 Task: Select Customize
Action: Mouse moved to (189, 137)
Screenshot: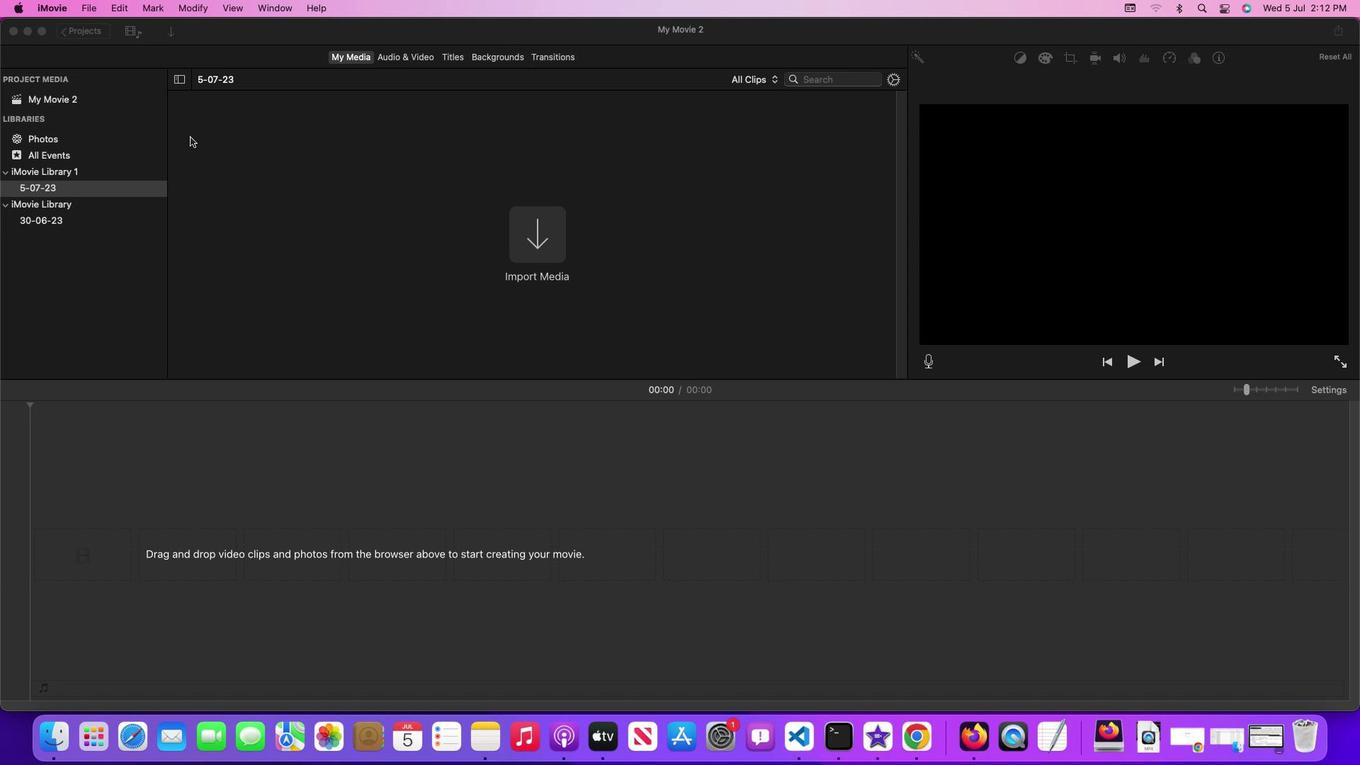 
Action: Mouse pressed left at (189, 137)
Screenshot: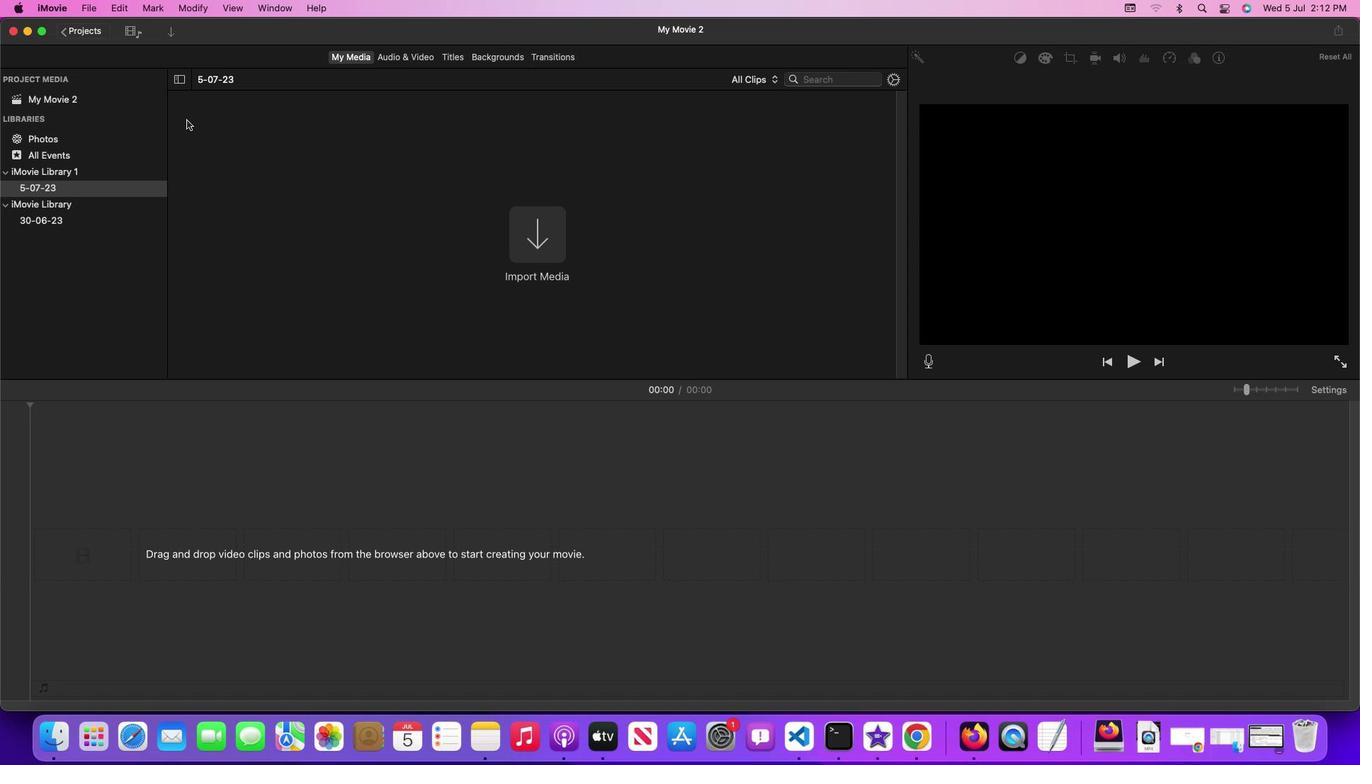 
Action: Mouse moved to (62, 8)
Screenshot: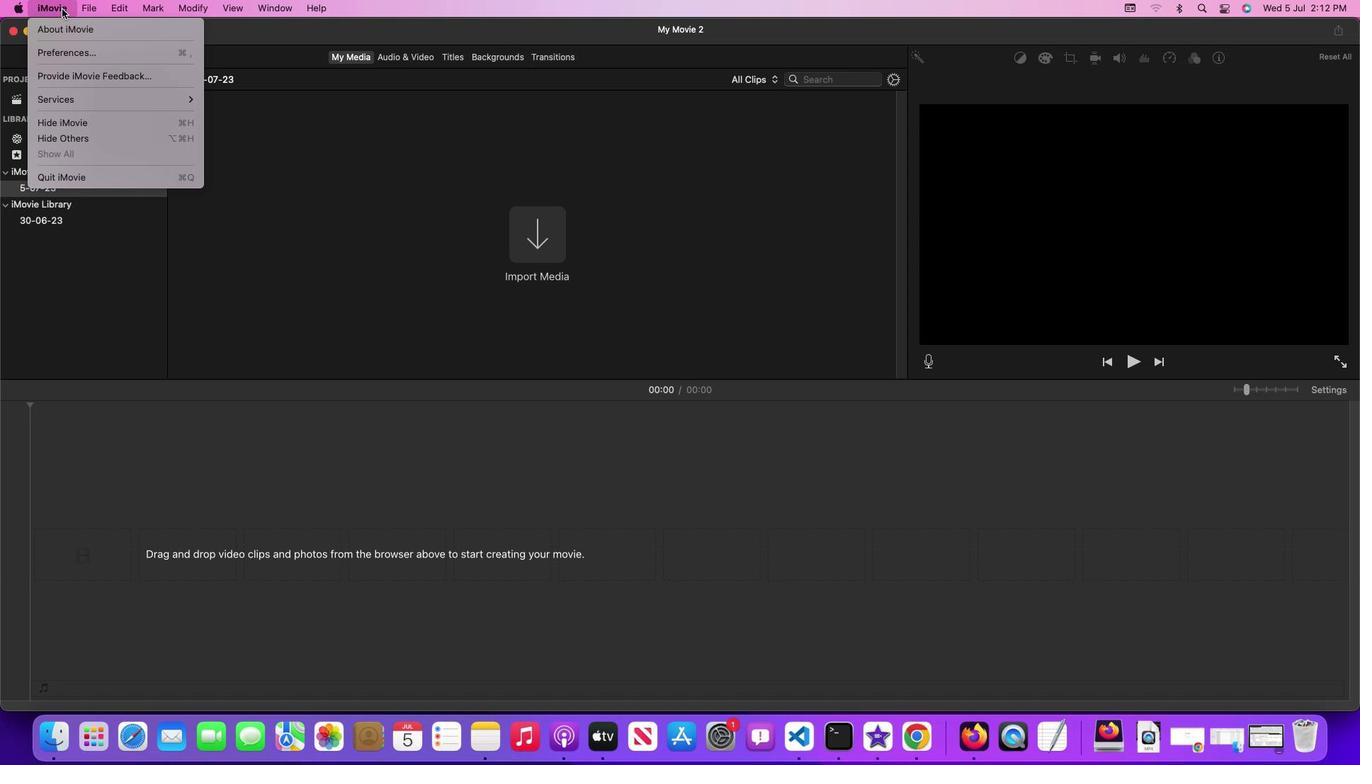 
Action: Mouse pressed left at (62, 8)
Screenshot: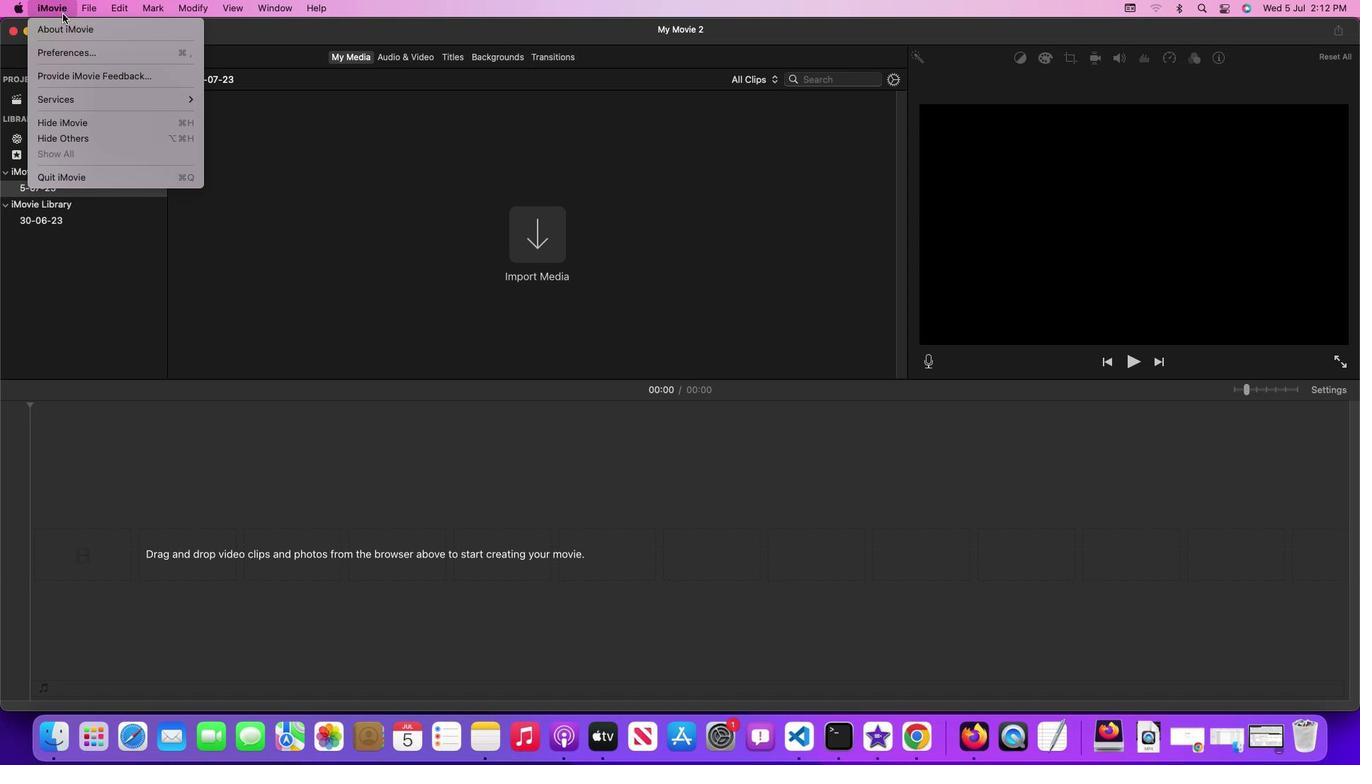 
Action: Mouse moved to (245, 120)
Screenshot: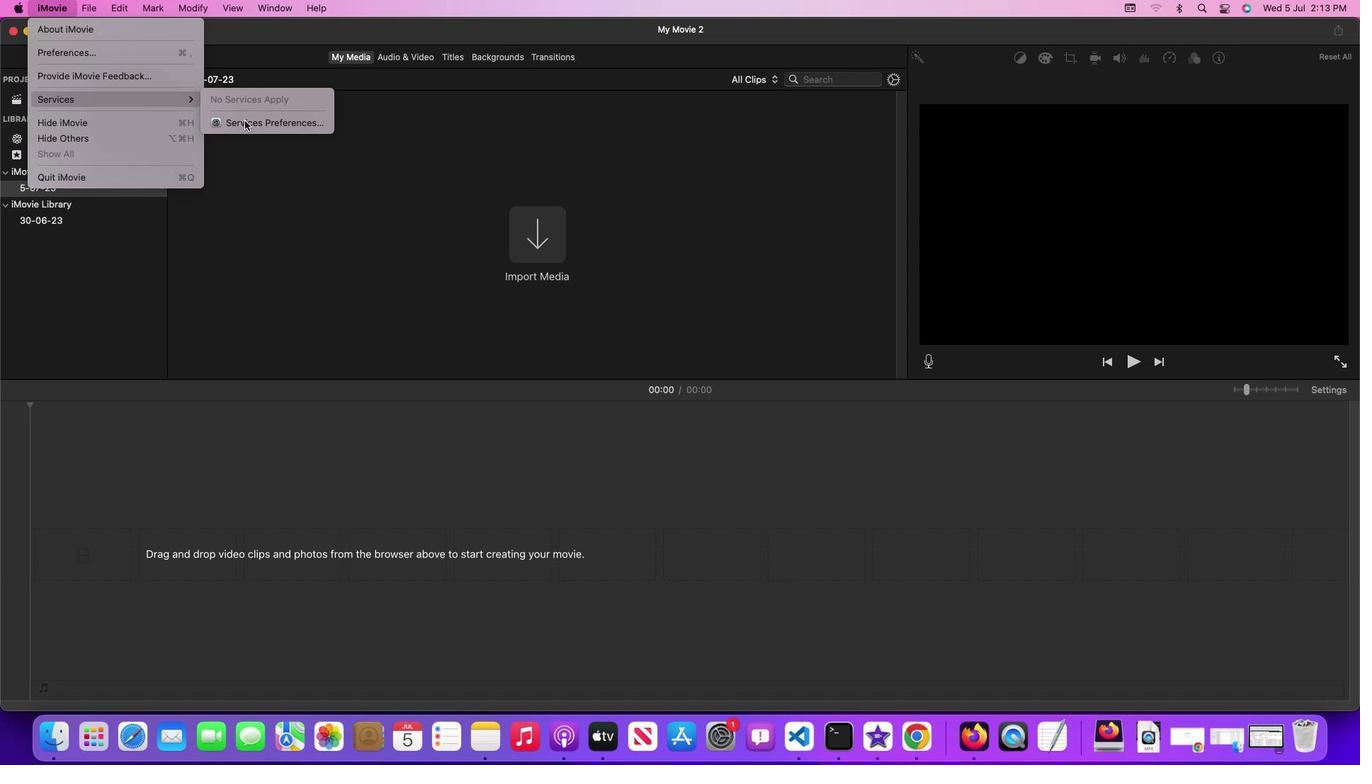 
Action: Mouse pressed left at (245, 120)
Screenshot: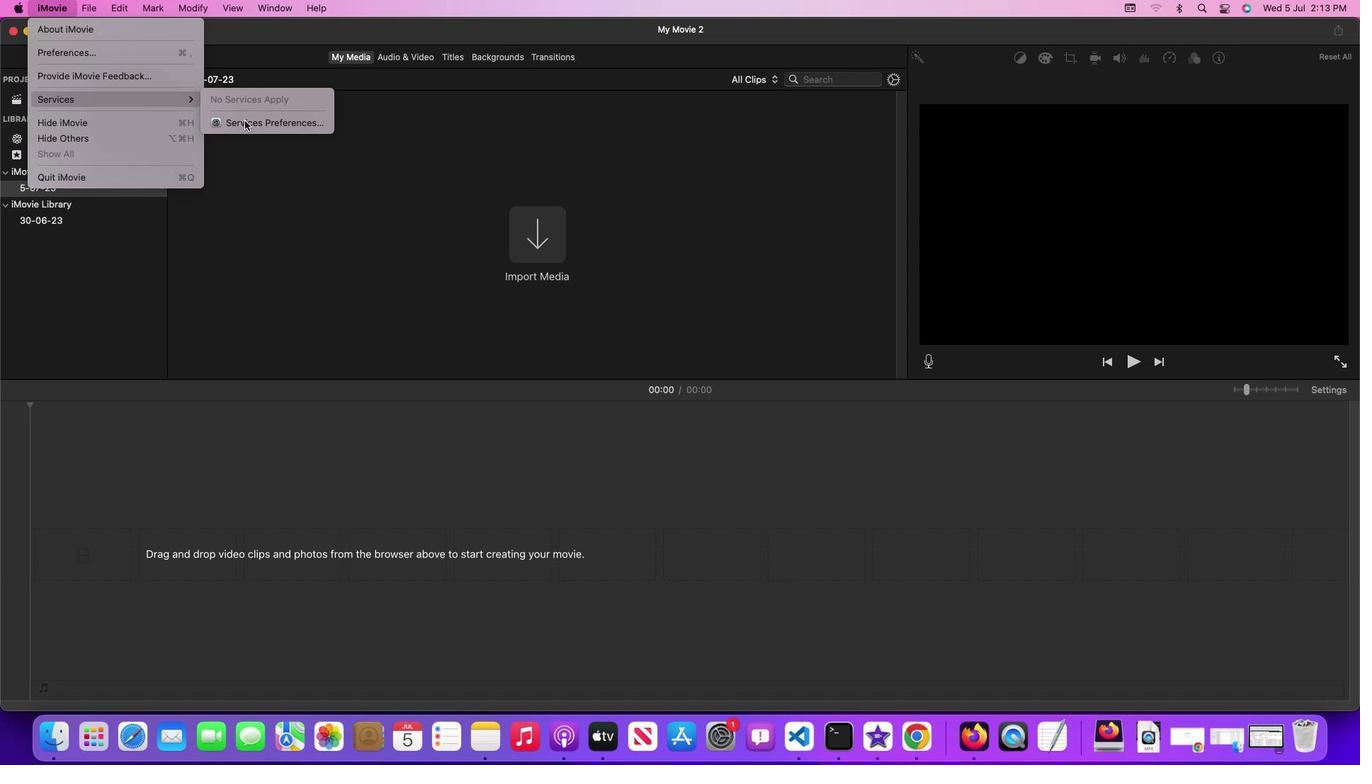 
Action: Mouse moved to (793, 76)
Screenshot: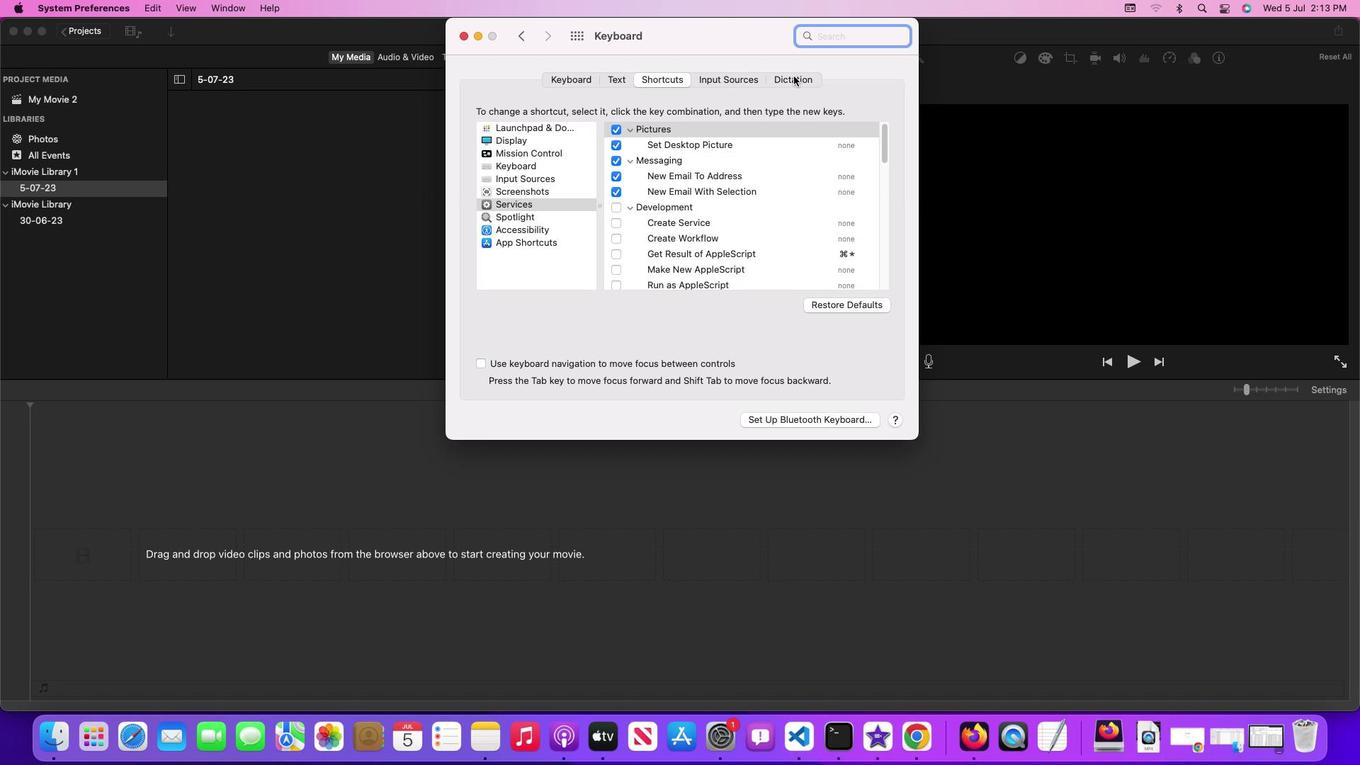 
Action: Mouse pressed left at (793, 76)
Screenshot: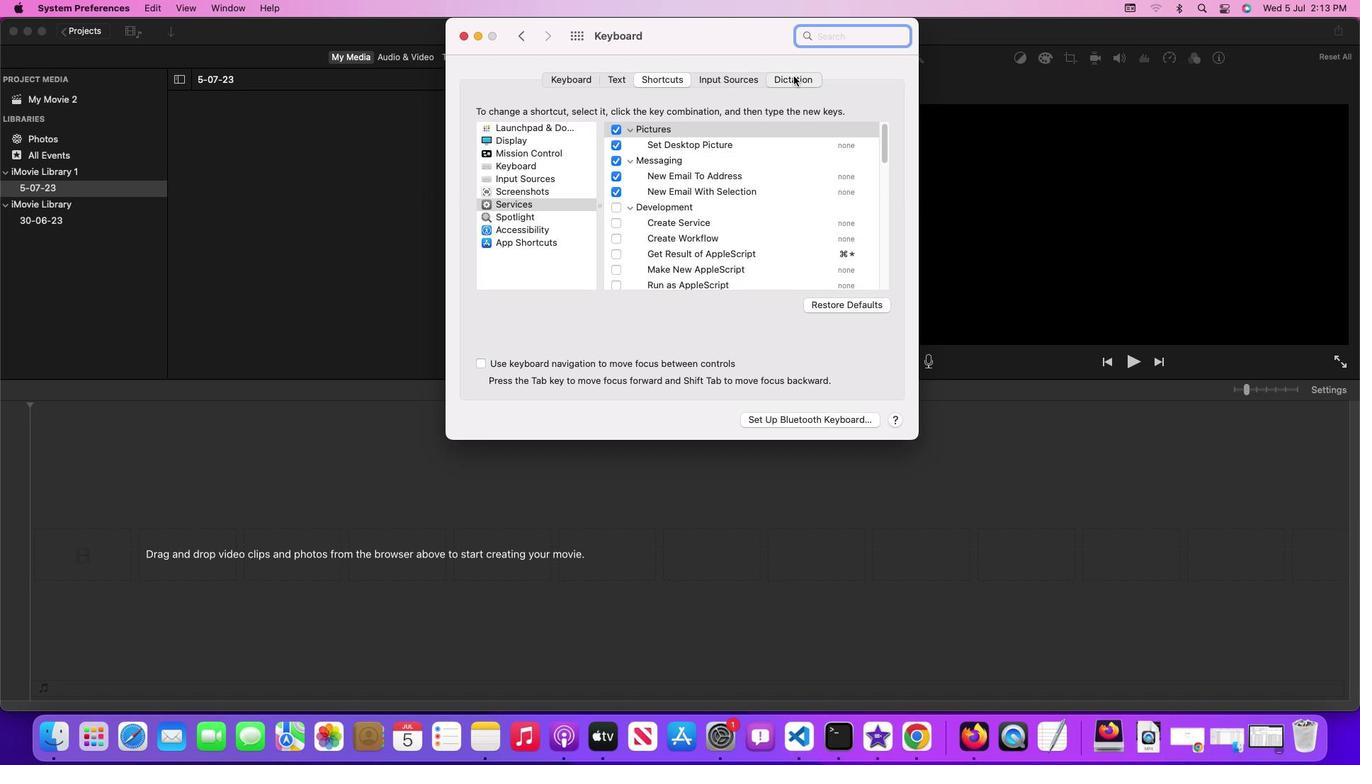 
Action: Mouse moved to (792, 184)
Screenshot: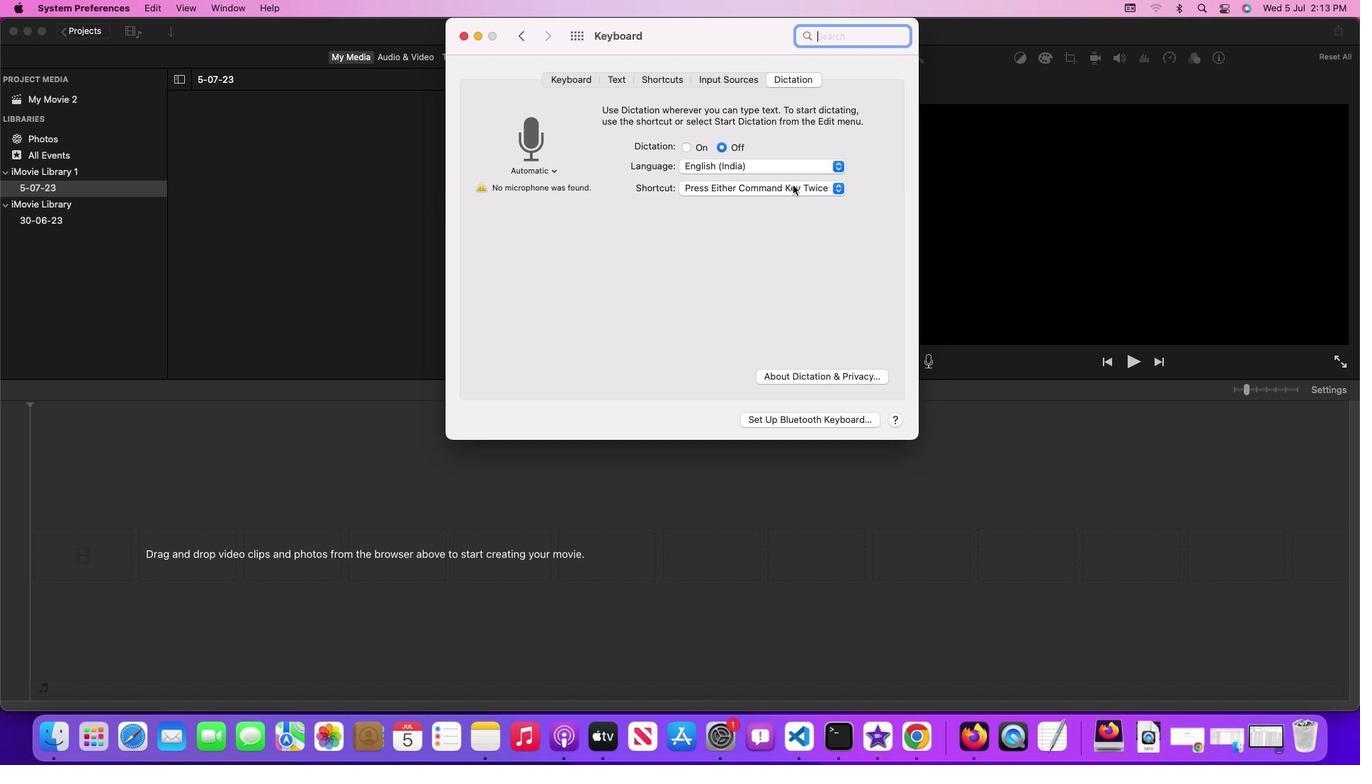 
Action: Mouse pressed left at (792, 184)
Screenshot: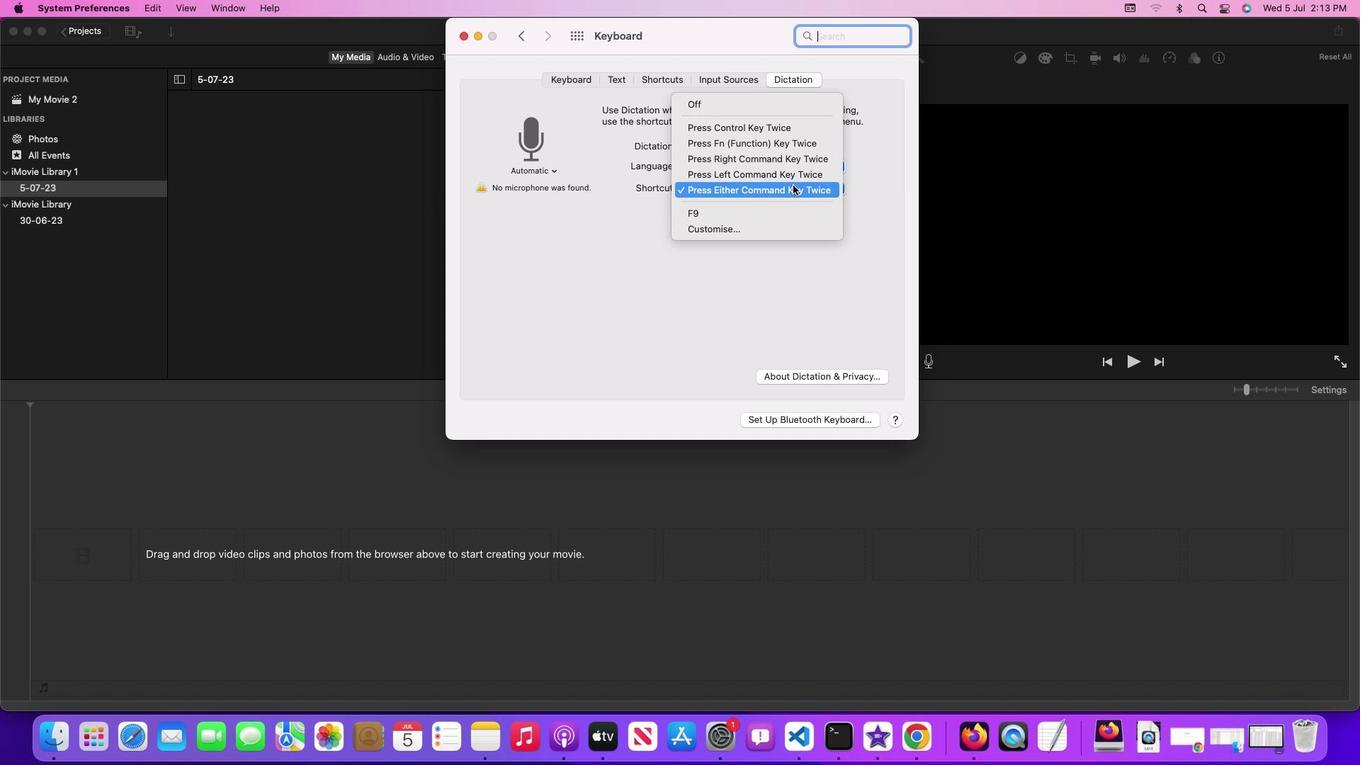 
Action: Mouse moved to (792, 225)
Screenshot: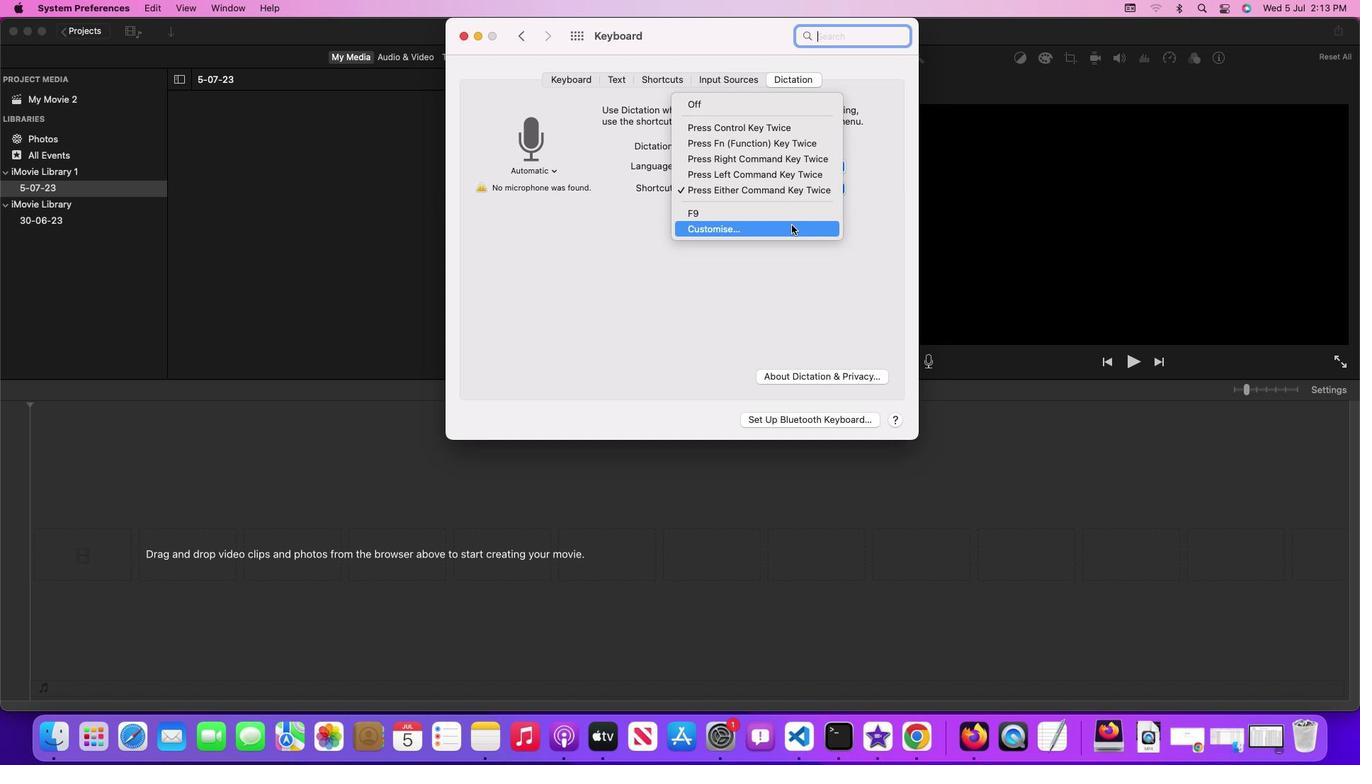
Action: Mouse pressed left at (792, 225)
Screenshot: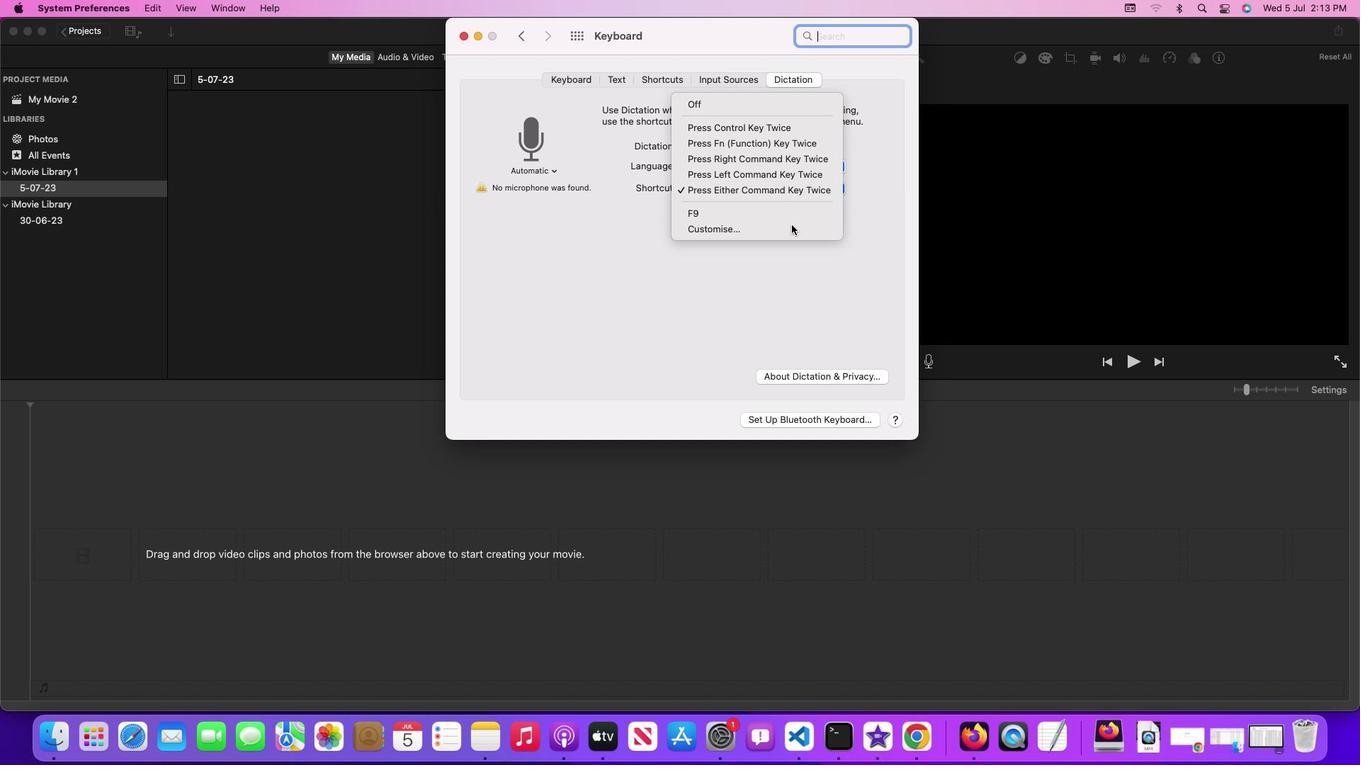 
